Task: Select option "Only specific email domains" in workspace membership restrictions.
Action: Mouse moved to (472, 309)
Screenshot: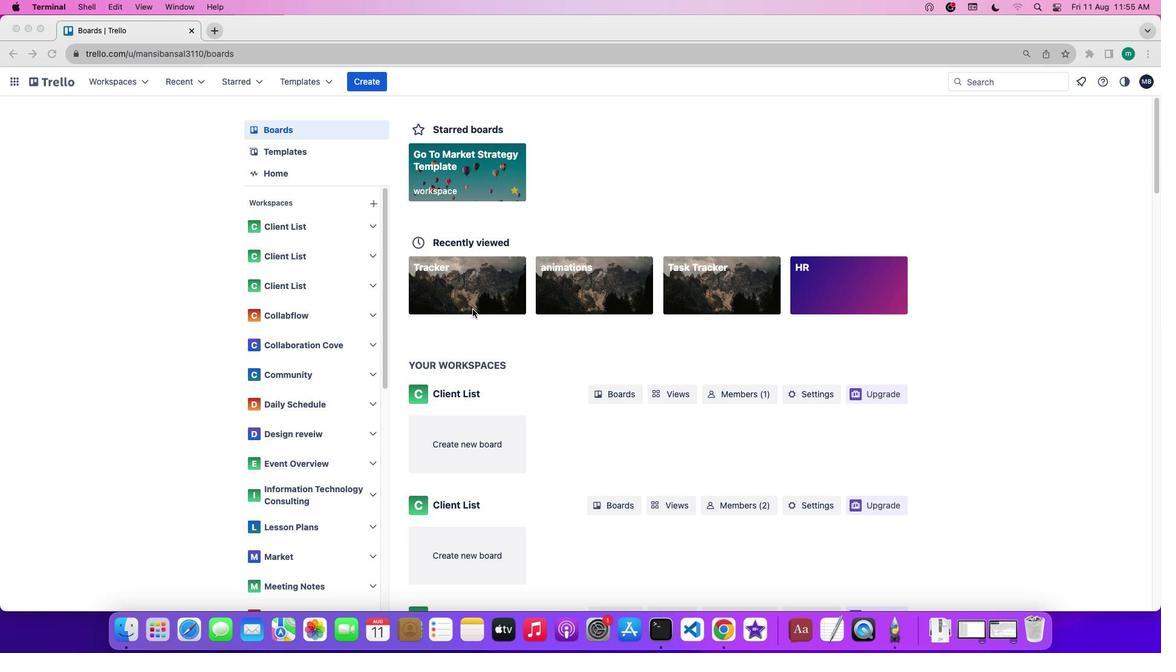 
Action: Mouse pressed left at (472, 309)
Screenshot: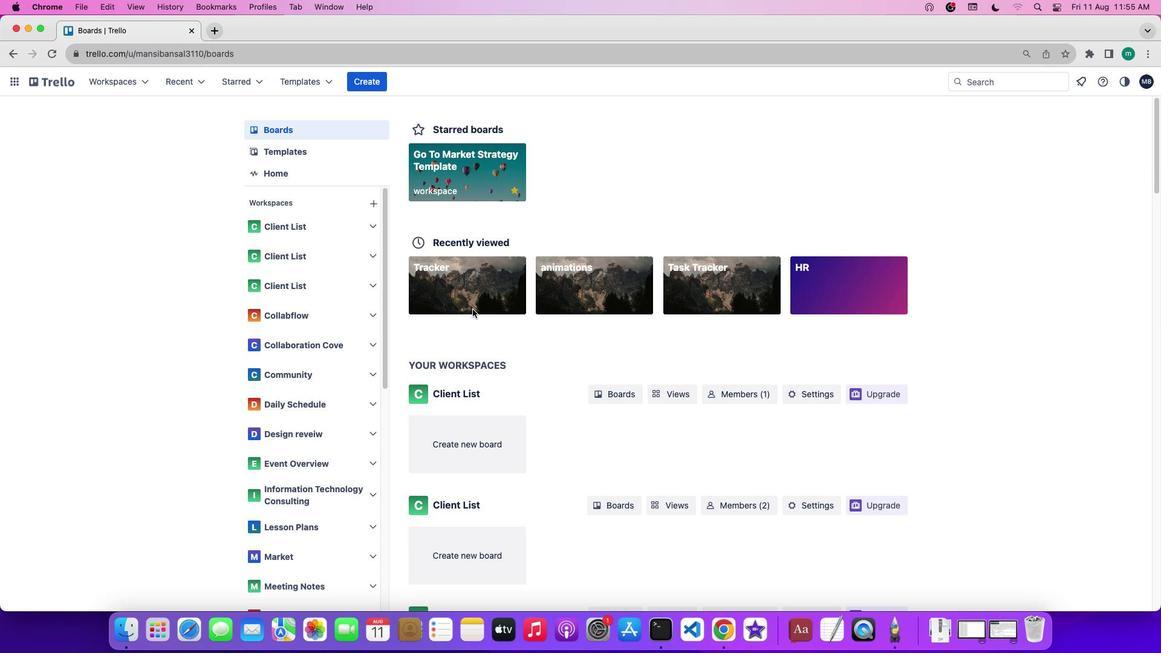 
Action: Mouse pressed left at (472, 309)
Screenshot: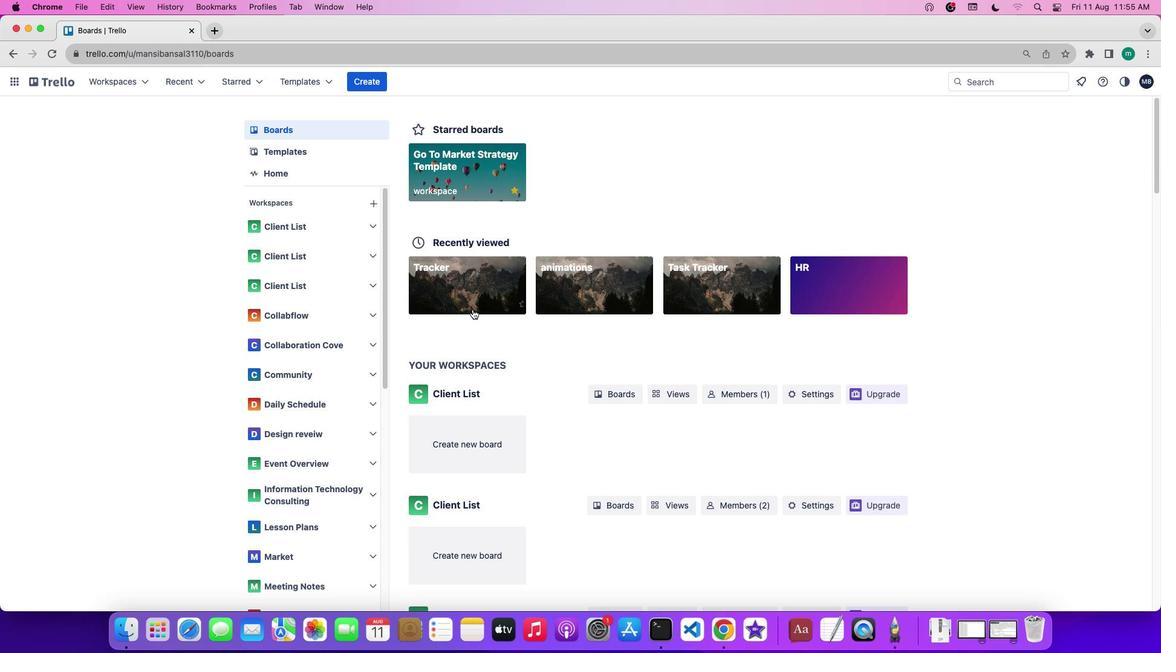 
Action: Mouse moved to (132, 180)
Screenshot: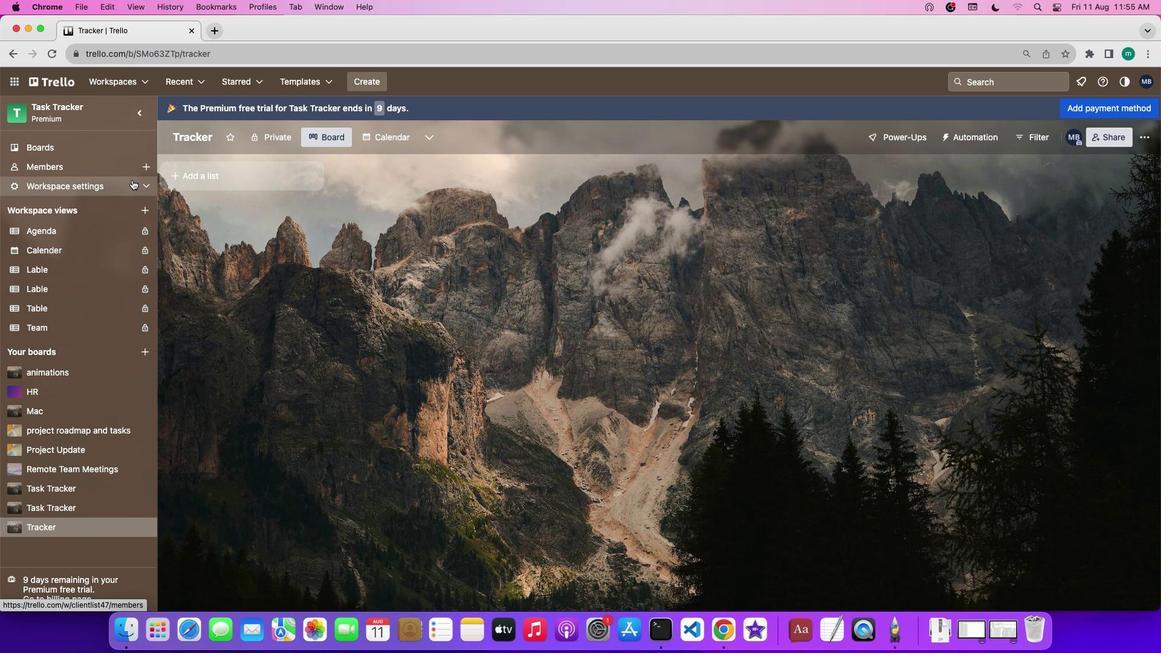 
Action: Mouse pressed left at (132, 180)
Screenshot: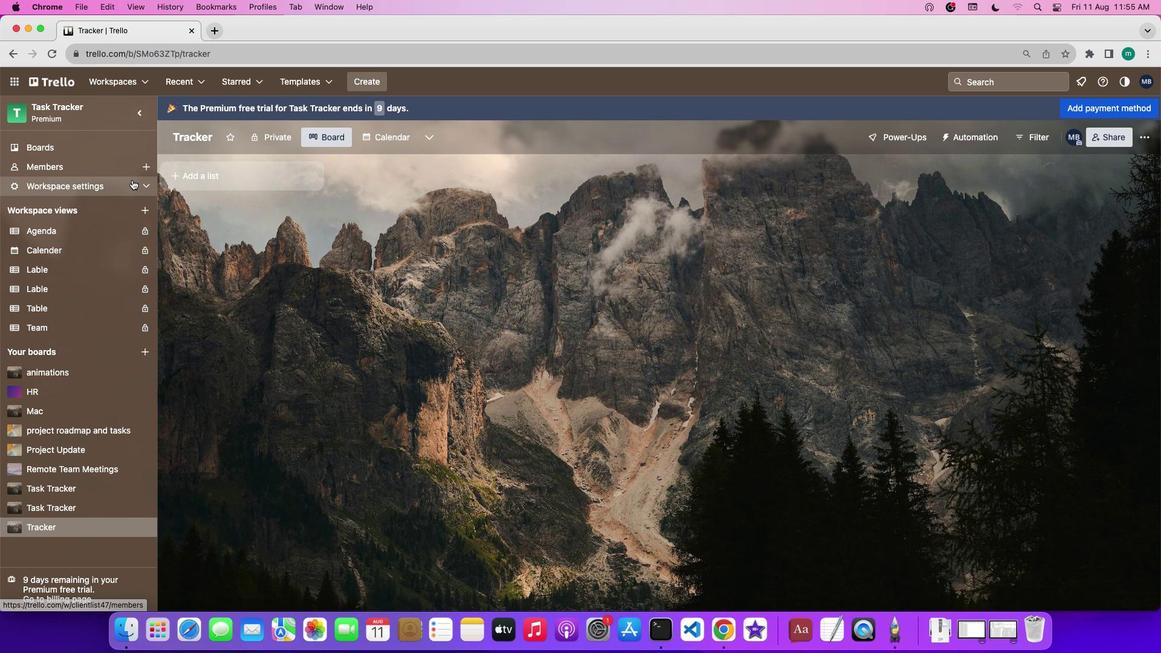 
Action: Mouse moved to (198, 207)
Screenshot: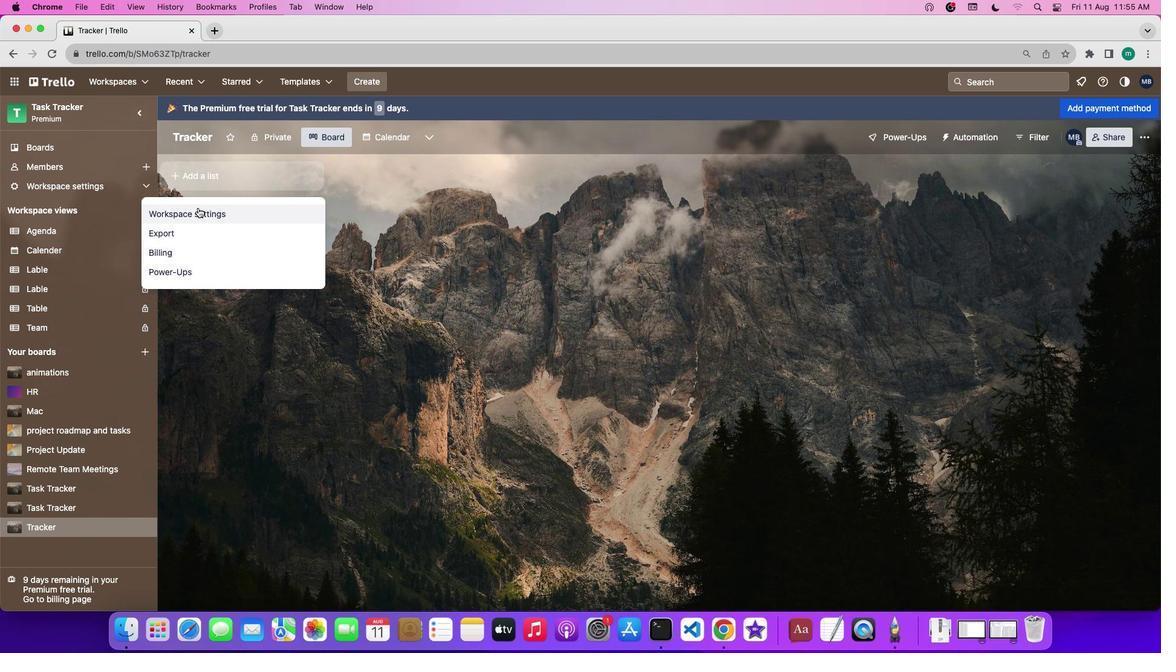 
Action: Mouse pressed left at (198, 207)
Screenshot: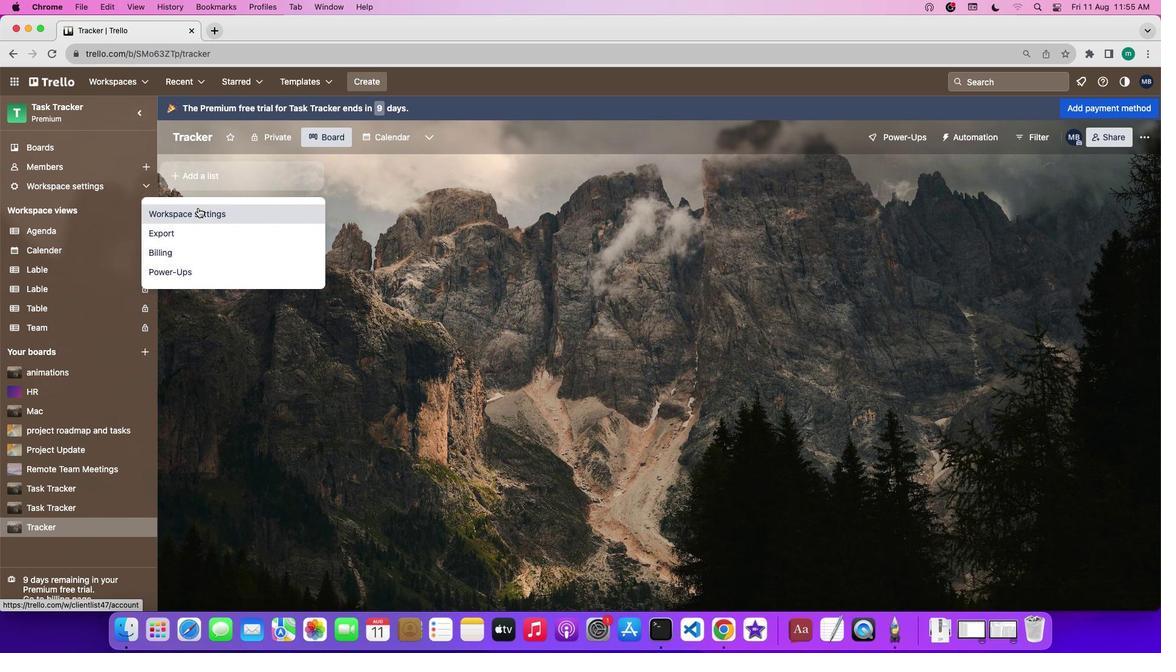 
Action: Mouse moved to (874, 347)
Screenshot: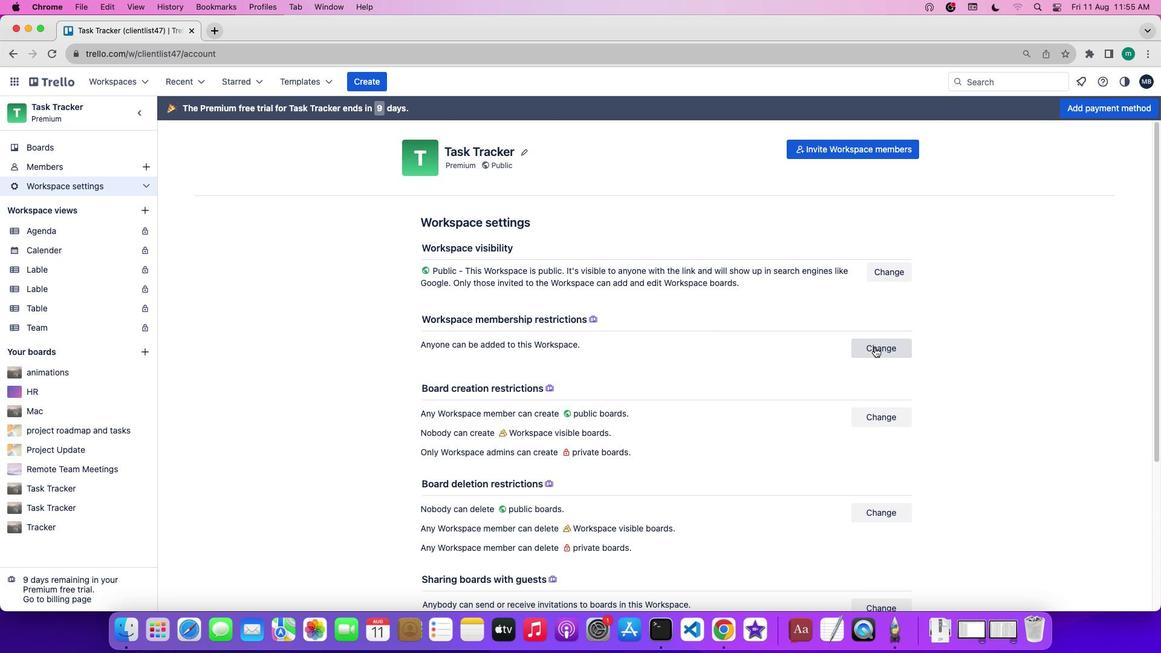 
Action: Mouse pressed left at (874, 347)
Screenshot: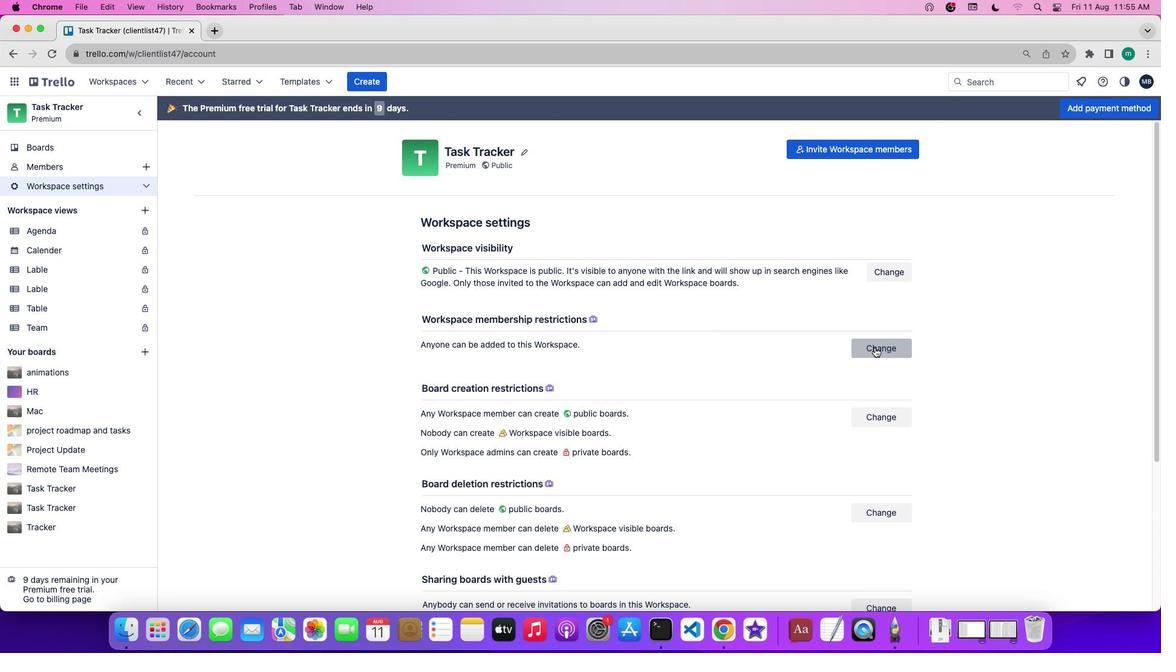 
Action: Mouse moved to (889, 439)
Screenshot: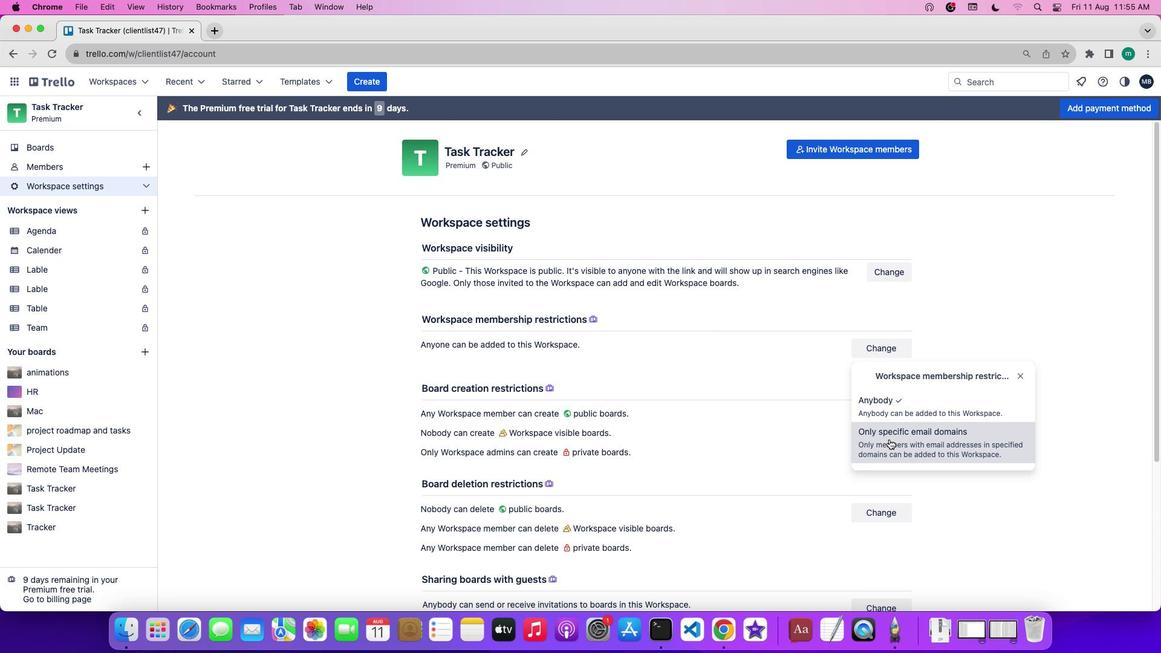 
Action: Mouse pressed left at (889, 439)
Screenshot: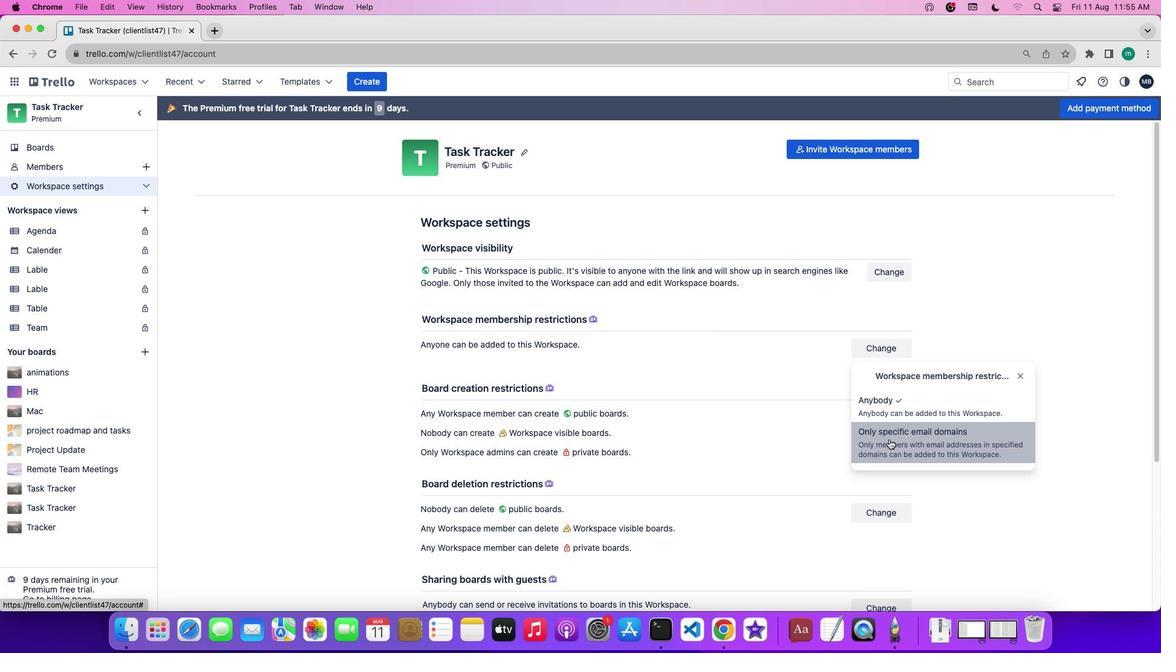 
Action: Mouse moved to (889, 450)
Screenshot: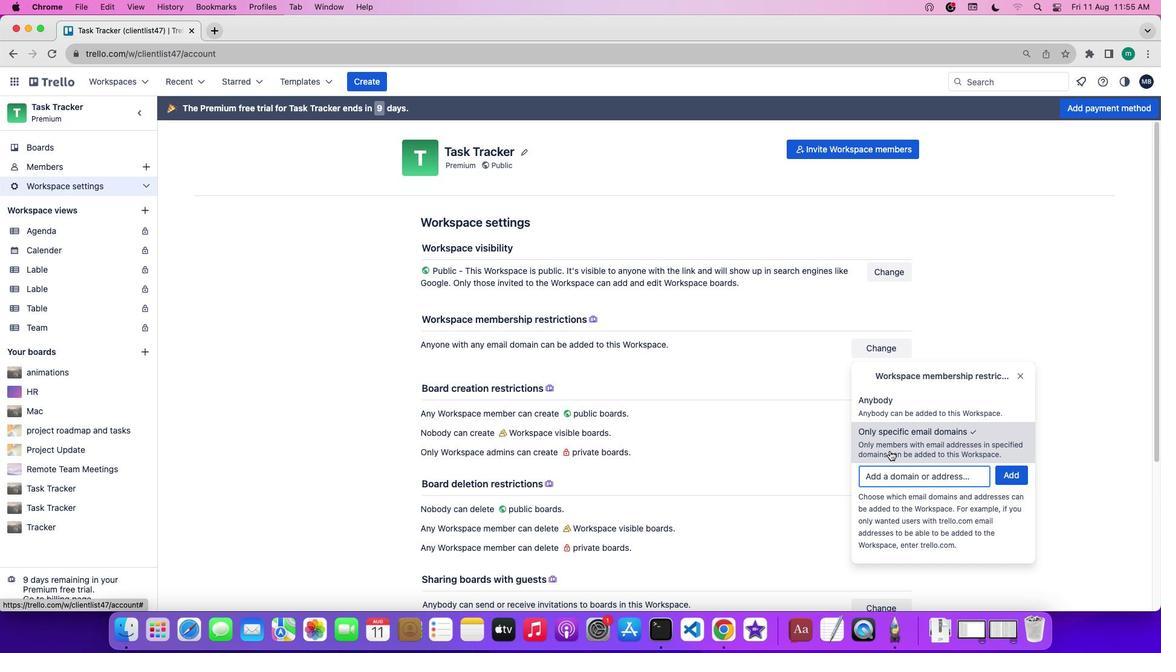 
